 Task: Set "Default preset setting used" for "H.264/MPEG-4 Part 10/AVC encoder (x264 10-bit)" to slower.
Action: Mouse moved to (136, 16)
Screenshot: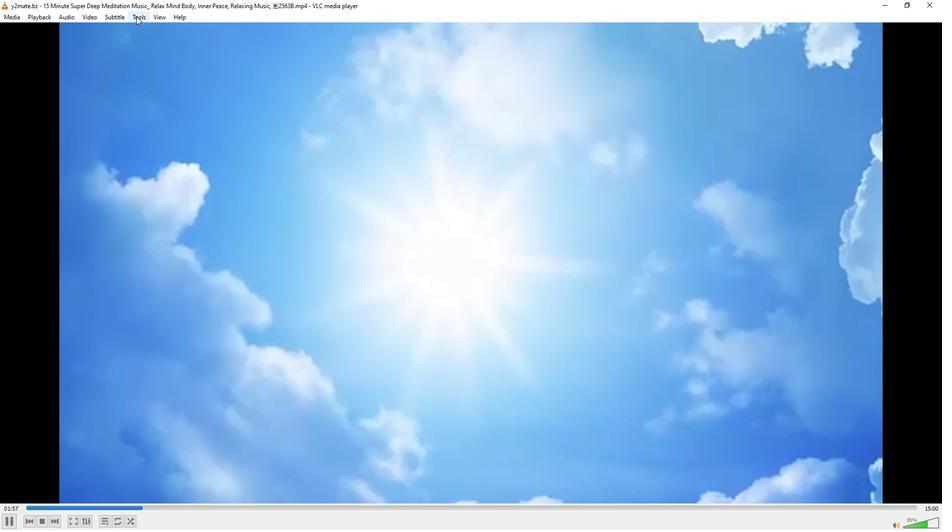
Action: Mouse pressed left at (136, 16)
Screenshot: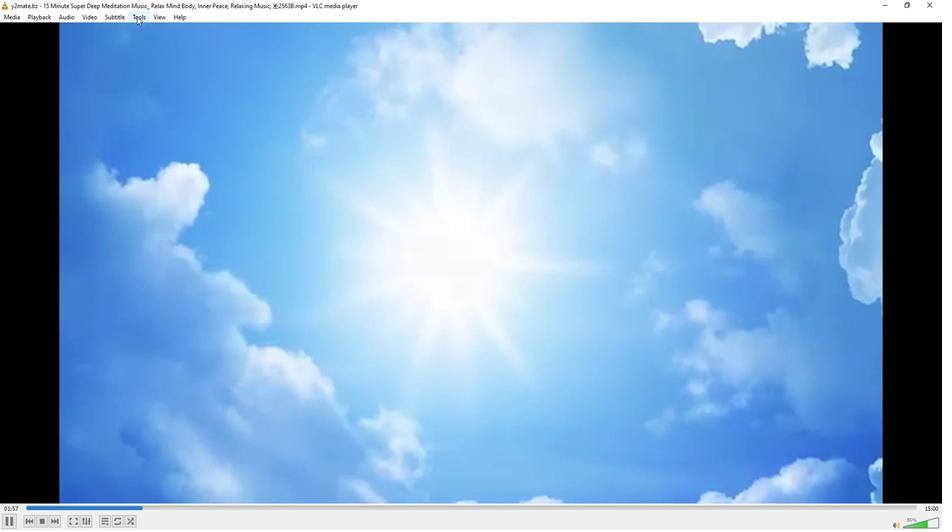 
Action: Mouse moved to (145, 134)
Screenshot: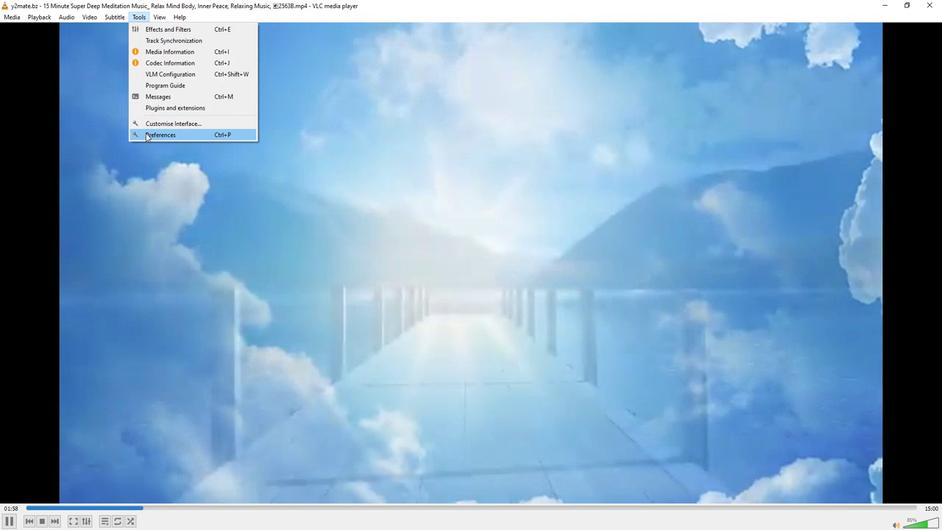 
Action: Mouse pressed left at (145, 134)
Screenshot: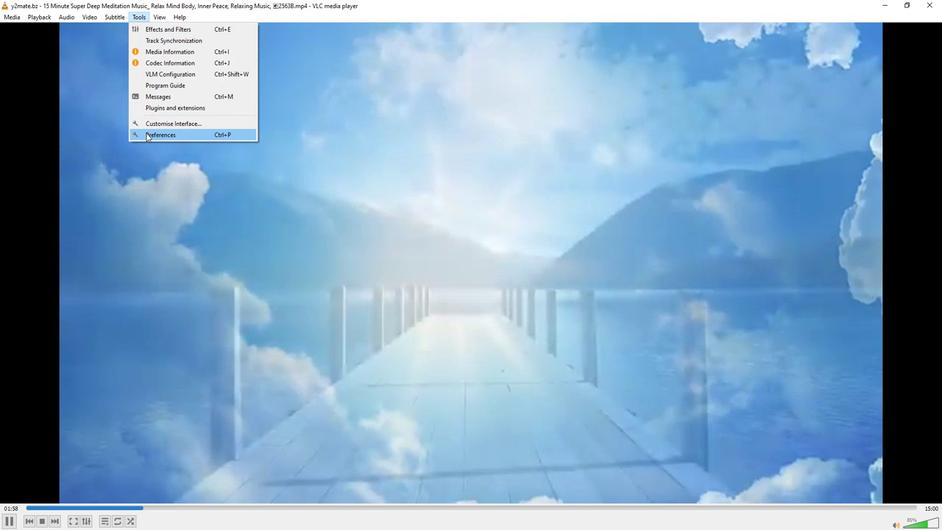 
Action: Mouse moved to (309, 430)
Screenshot: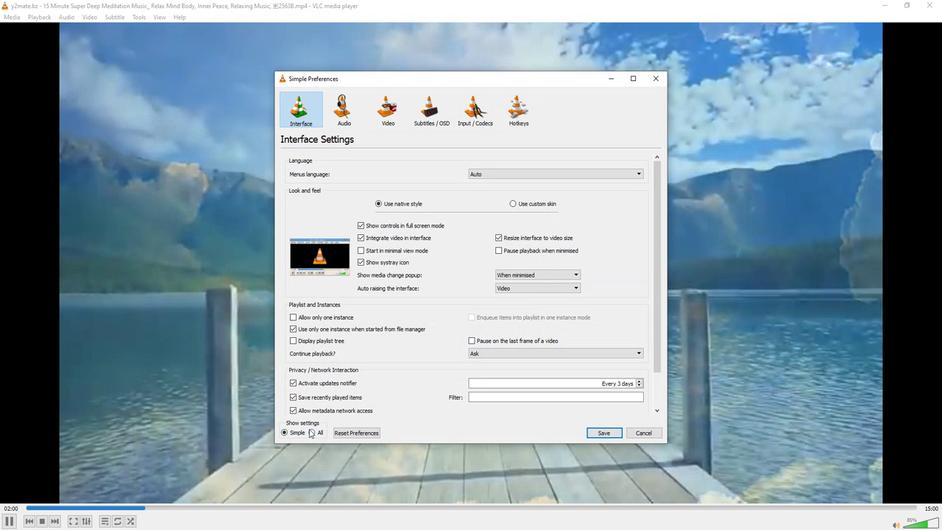
Action: Mouse pressed left at (309, 430)
Screenshot: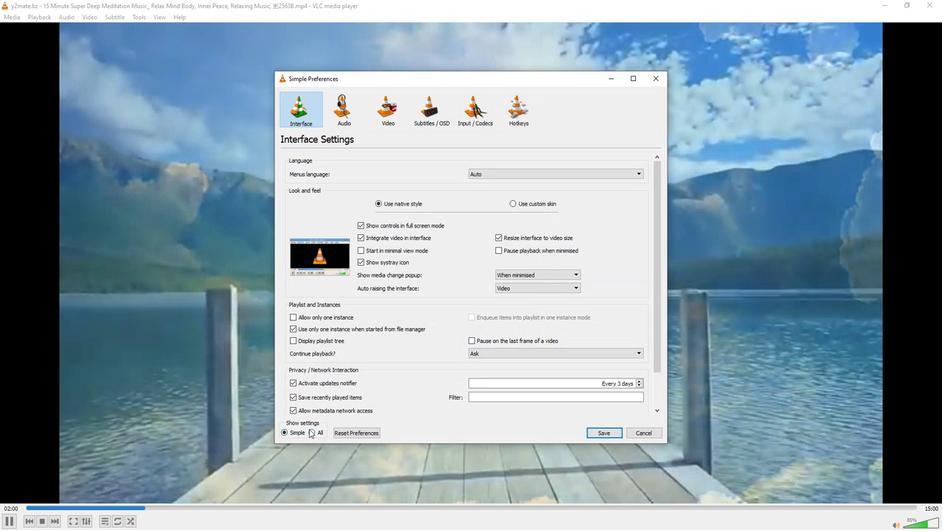 
Action: Mouse moved to (297, 335)
Screenshot: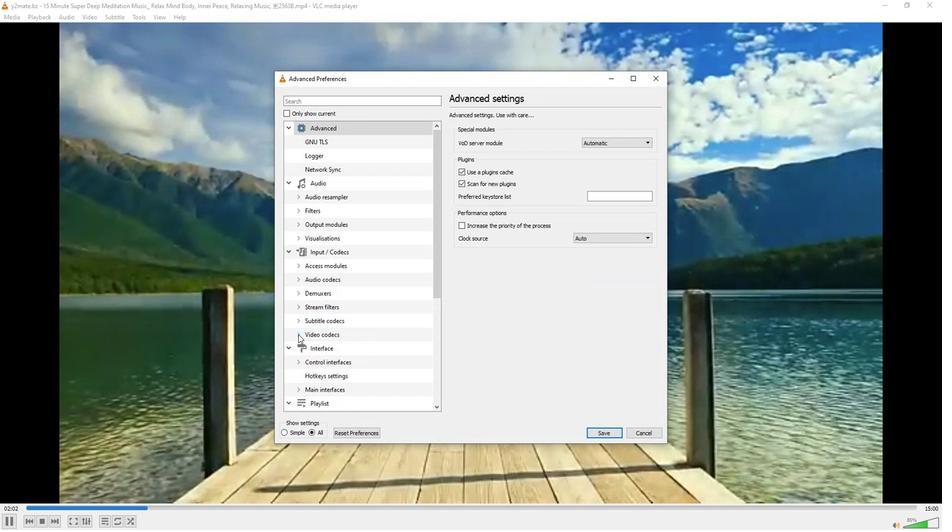
Action: Mouse pressed left at (297, 335)
Screenshot: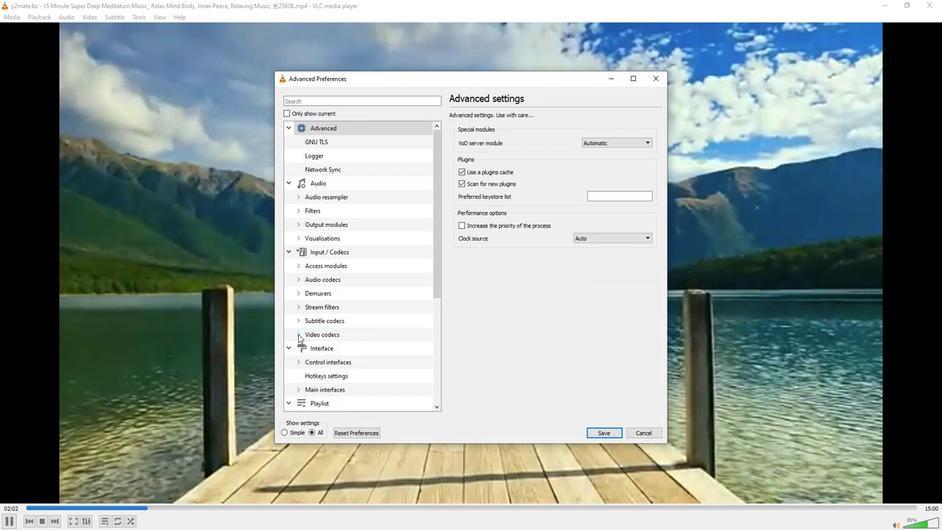 
Action: Mouse moved to (318, 358)
Screenshot: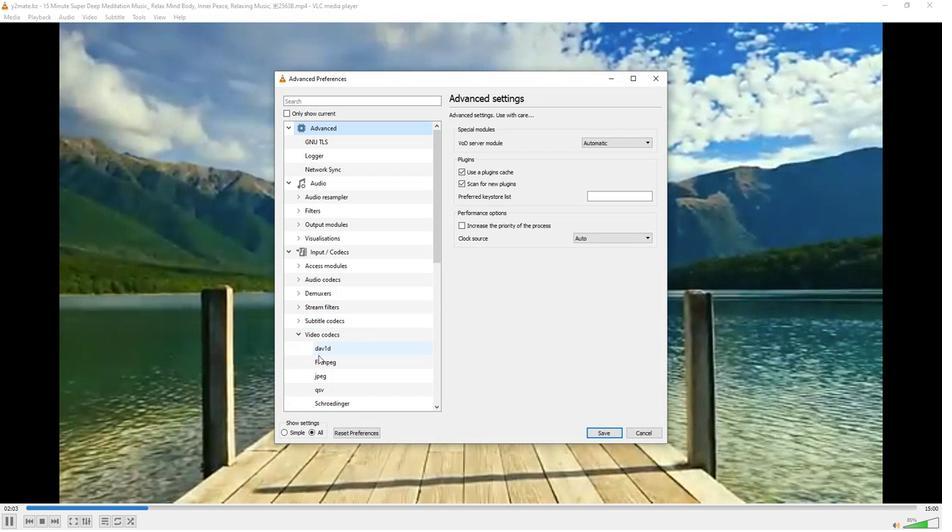 
Action: Mouse scrolled (318, 358) with delta (0, 0)
Screenshot: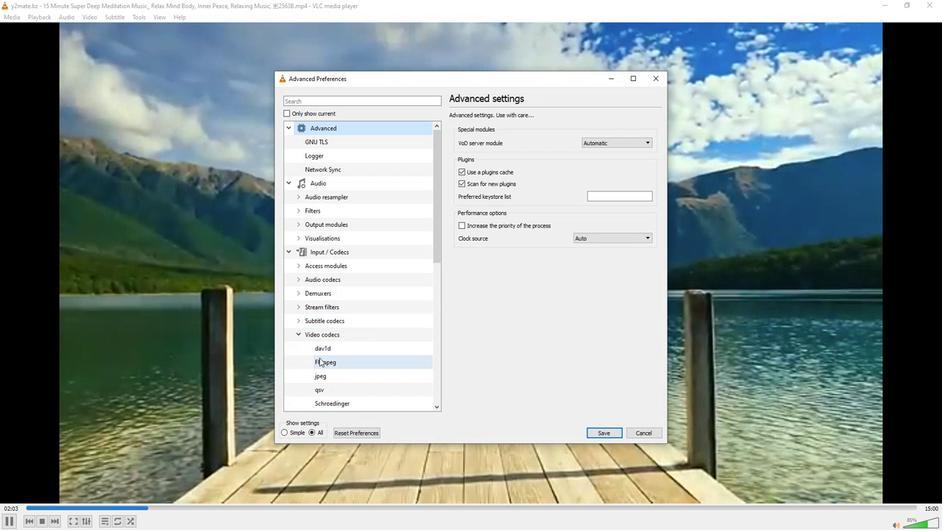 
Action: Mouse moved to (319, 360)
Screenshot: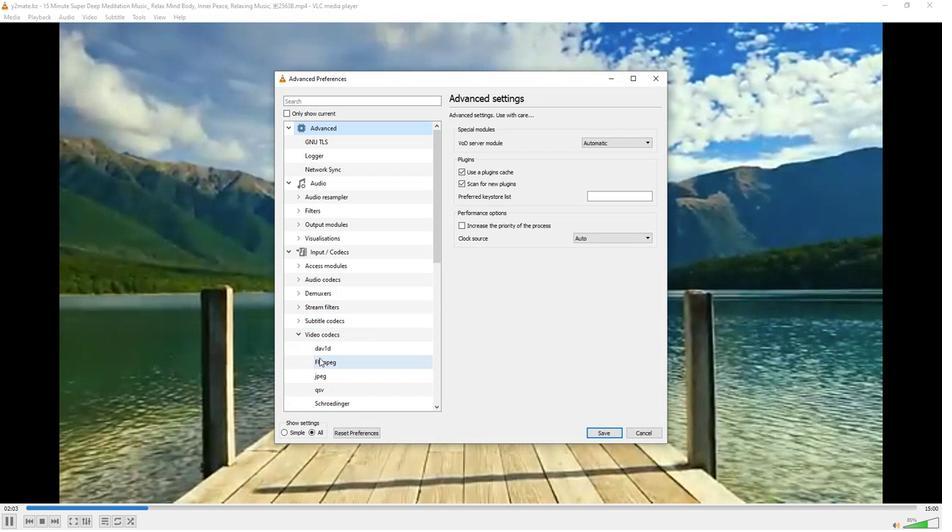 
Action: Mouse scrolled (319, 360) with delta (0, 0)
Screenshot: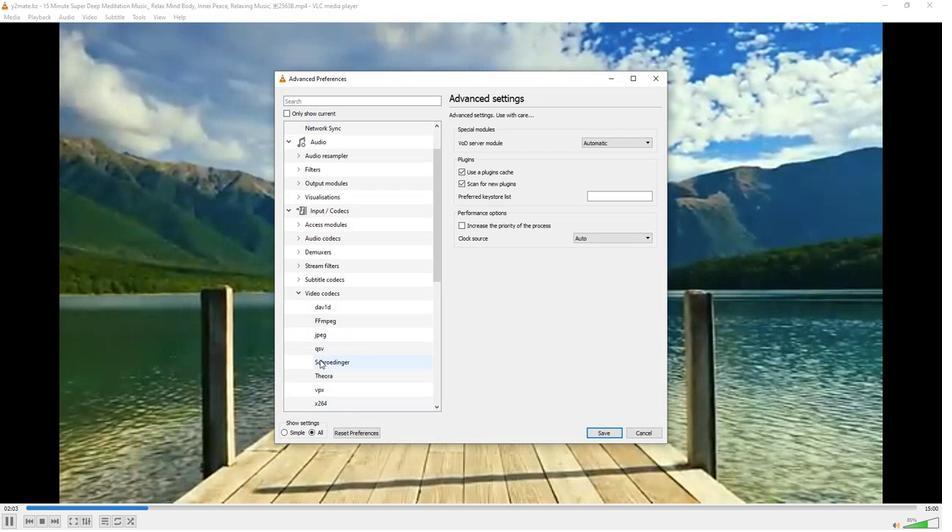
Action: Mouse scrolled (319, 360) with delta (0, 0)
Screenshot: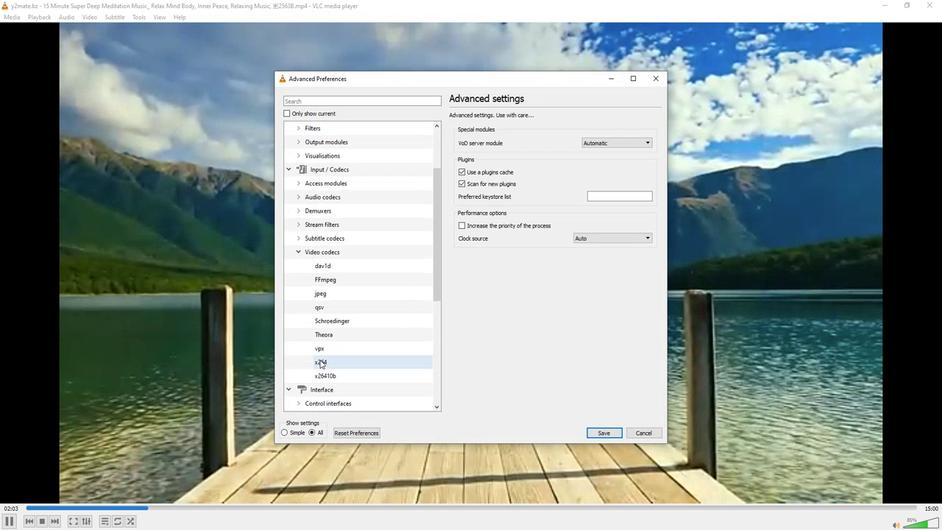 
Action: Mouse moved to (318, 334)
Screenshot: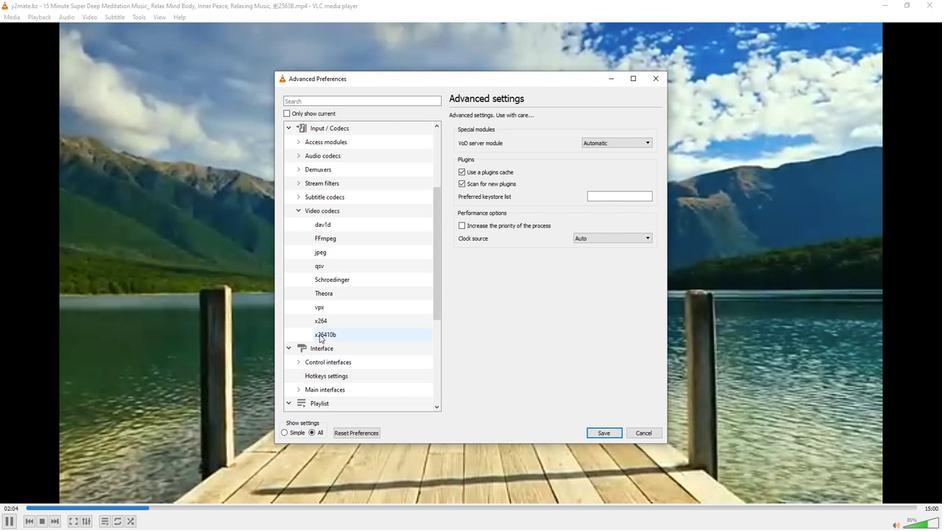 
Action: Mouse pressed left at (318, 334)
Screenshot: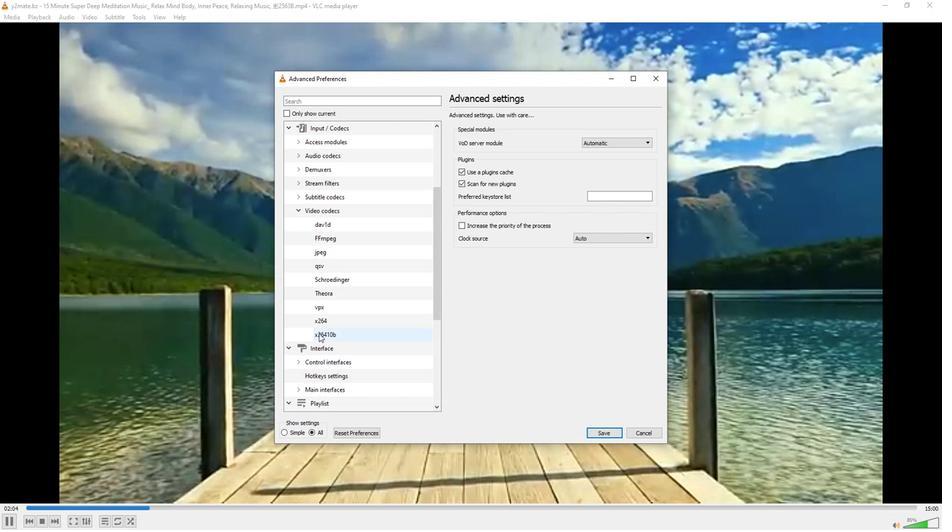 
Action: Mouse moved to (515, 327)
Screenshot: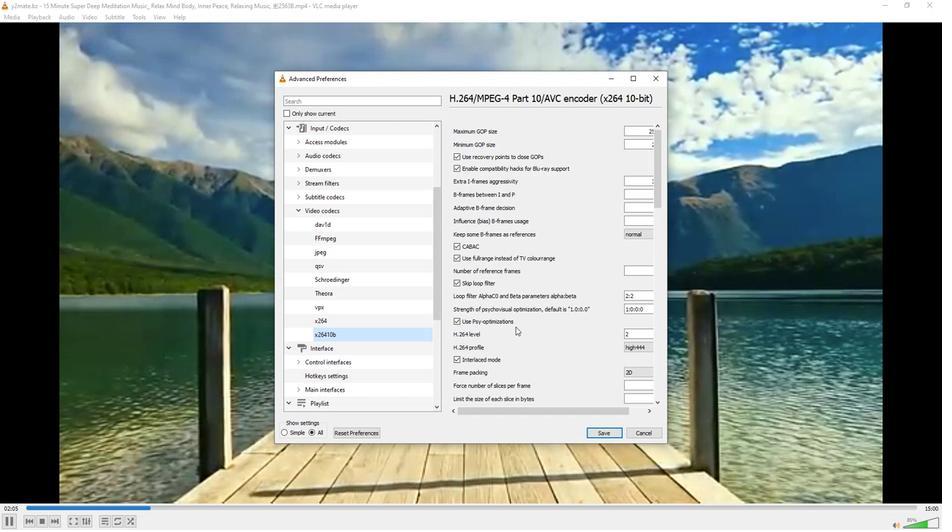 
Action: Mouse scrolled (515, 327) with delta (0, 0)
Screenshot: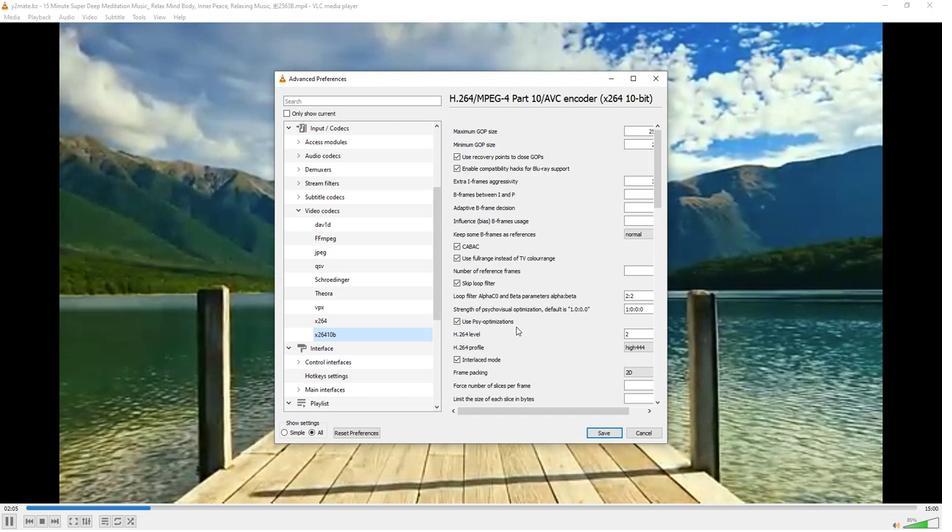 
Action: Mouse scrolled (515, 327) with delta (0, 0)
Screenshot: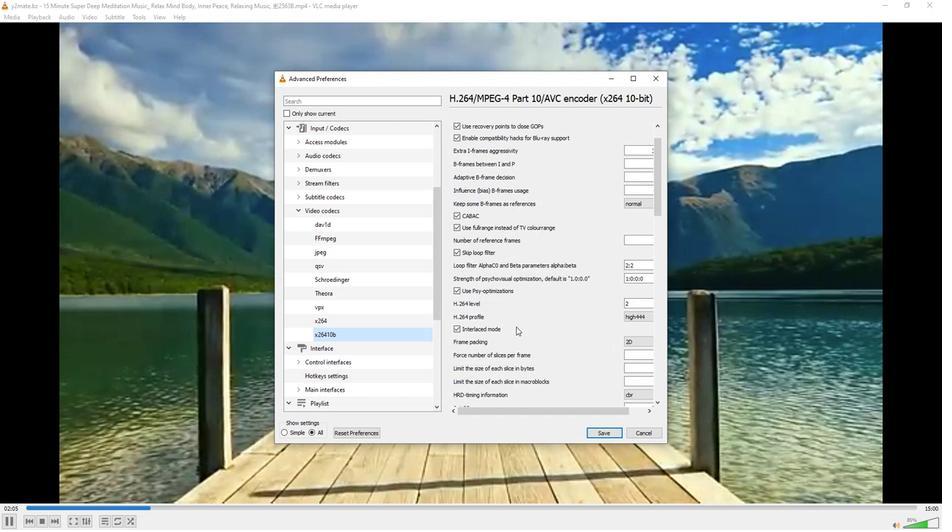 
Action: Mouse scrolled (515, 327) with delta (0, 0)
Screenshot: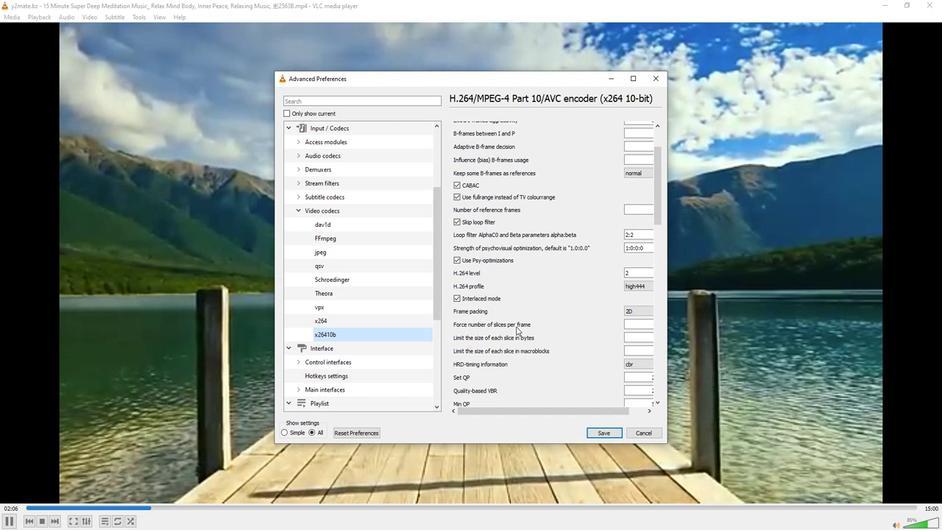 
Action: Mouse scrolled (515, 327) with delta (0, 0)
Screenshot: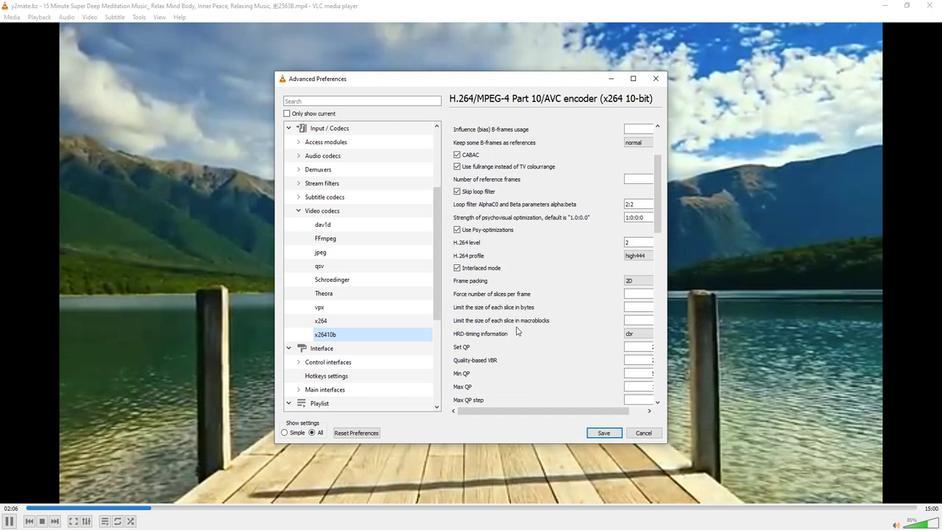 
Action: Mouse scrolled (515, 327) with delta (0, 0)
Screenshot: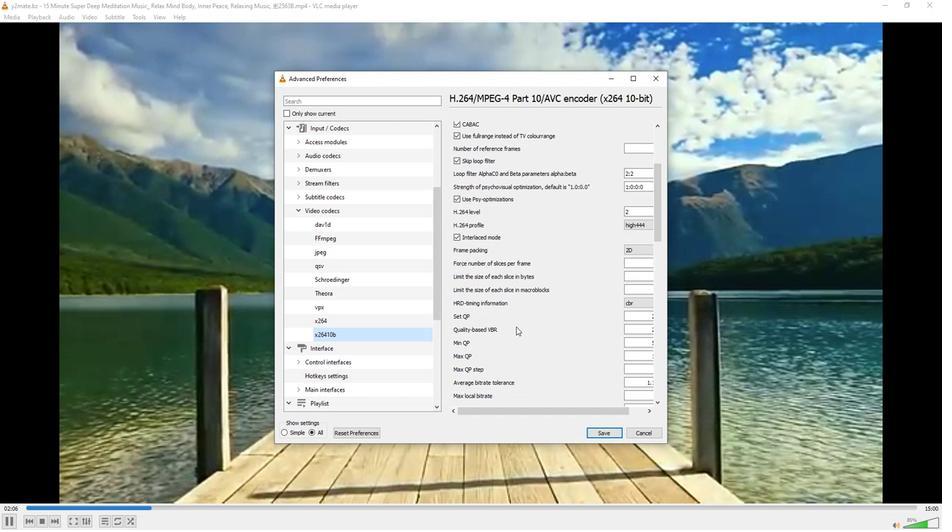 
Action: Mouse scrolled (515, 327) with delta (0, 0)
Screenshot: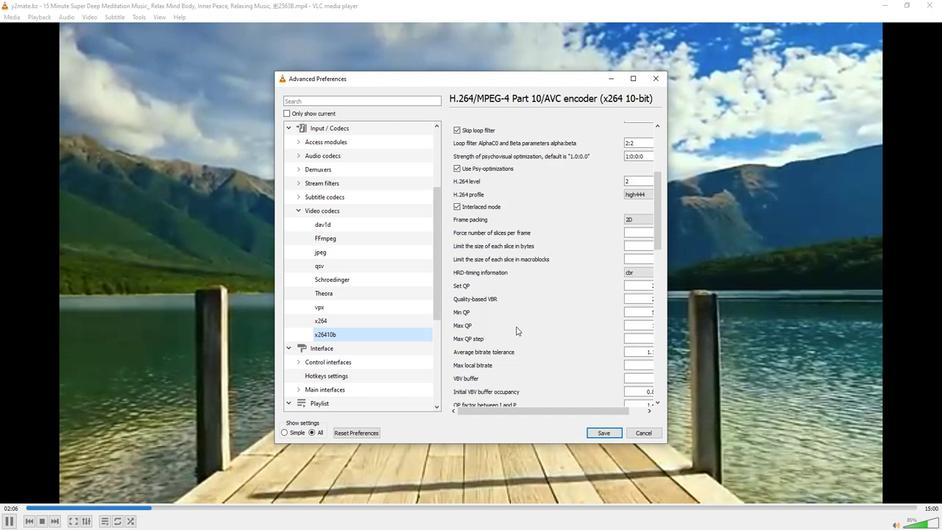 
Action: Mouse scrolled (515, 327) with delta (0, 0)
Screenshot: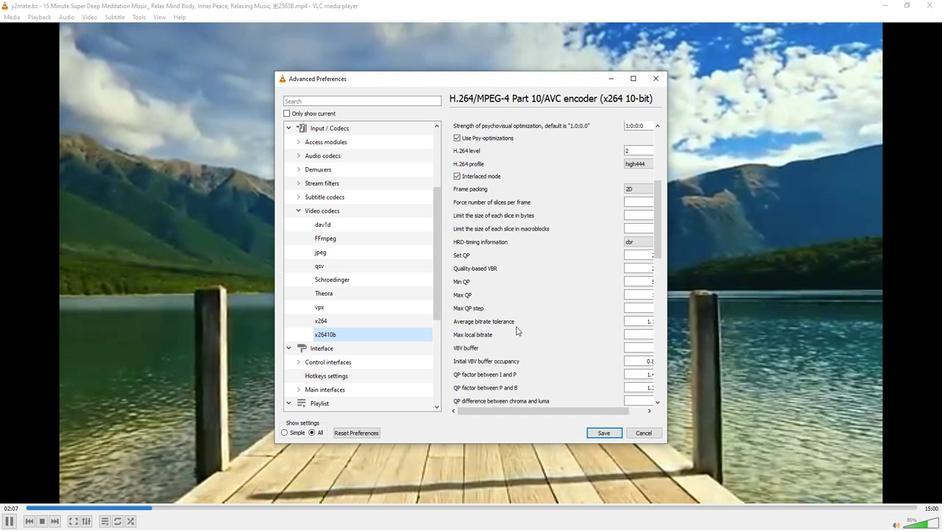 
Action: Mouse scrolled (515, 327) with delta (0, 0)
Screenshot: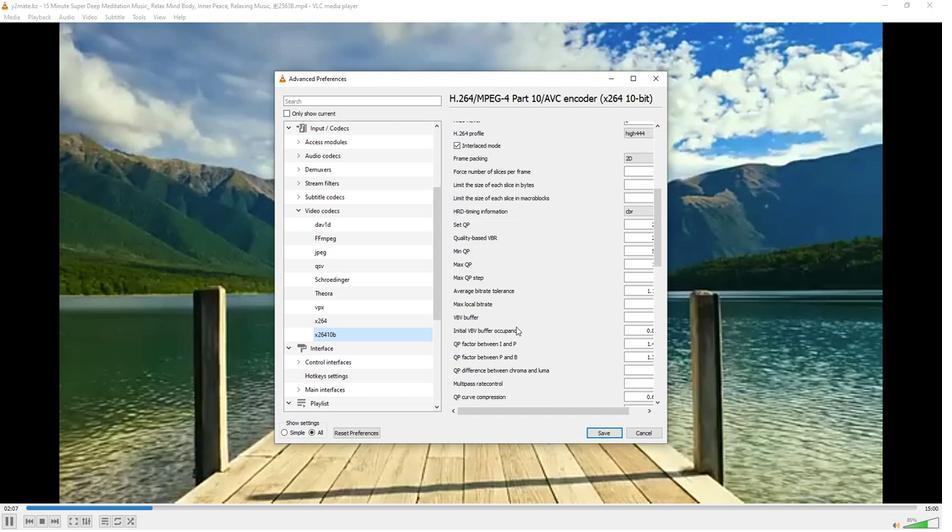 
Action: Mouse scrolled (515, 327) with delta (0, 0)
Screenshot: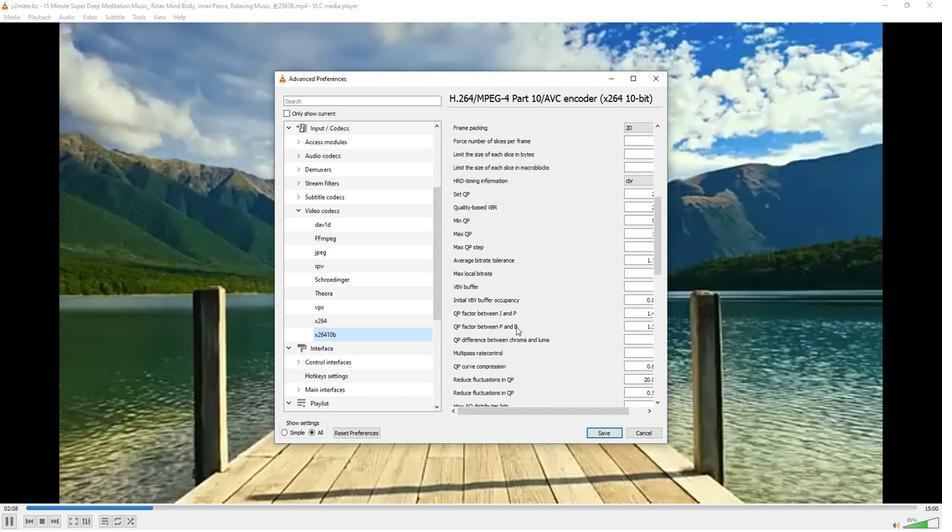 
Action: Mouse scrolled (515, 327) with delta (0, 0)
Screenshot: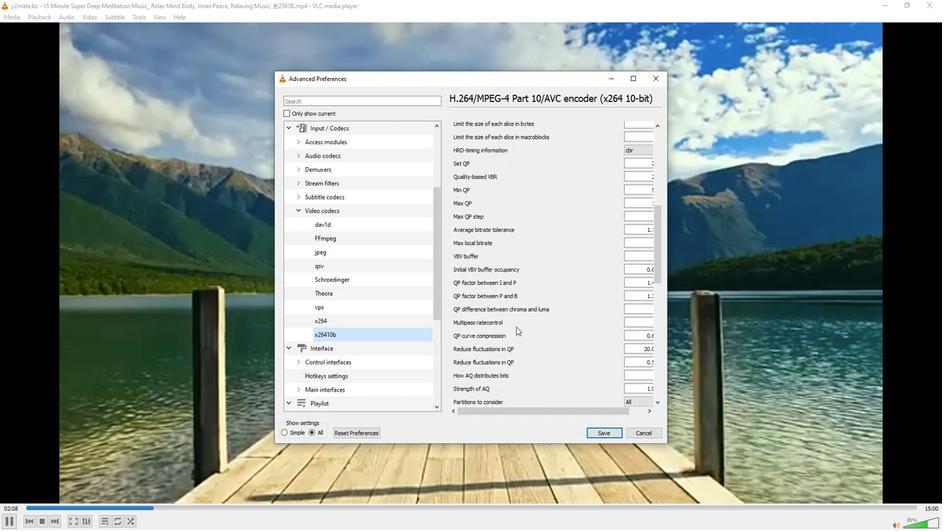 
Action: Mouse scrolled (515, 327) with delta (0, 0)
Screenshot: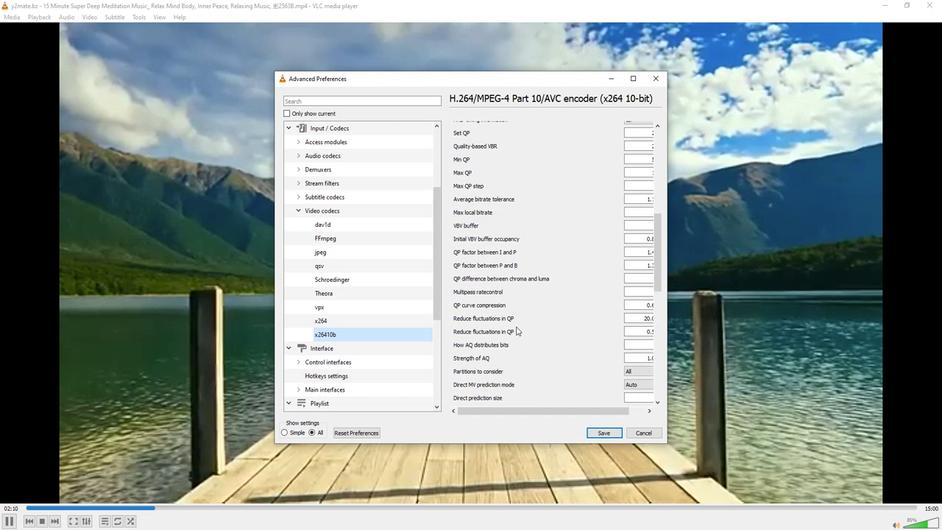 
Action: Mouse scrolled (515, 327) with delta (0, 0)
Screenshot: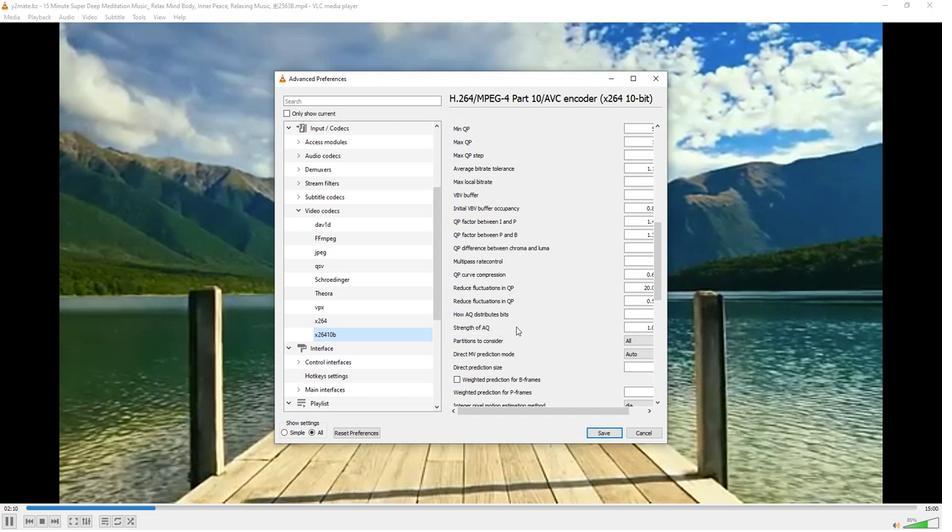 
Action: Mouse scrolled (515, 327) with delta (0, 0)
Screenshot: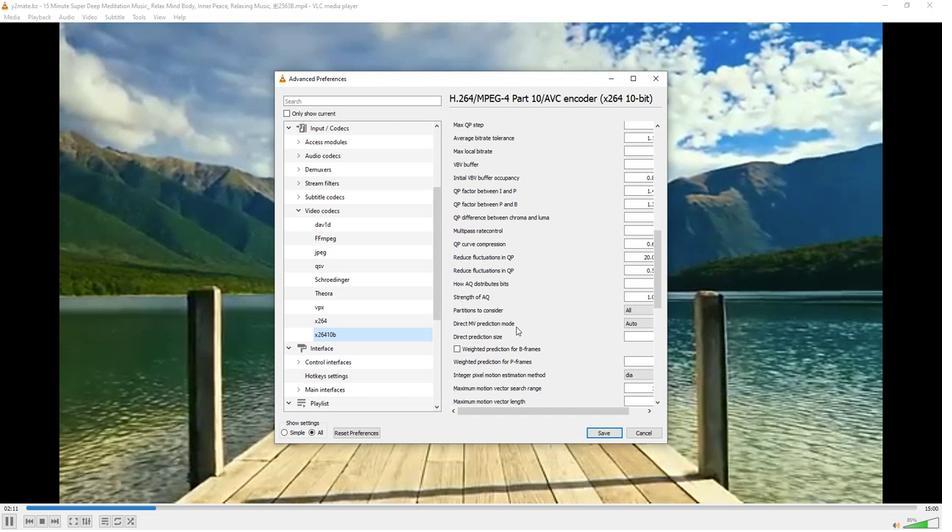
Action: Mouse scrolled (515, 327) with delta (0, 0)
Screenshot: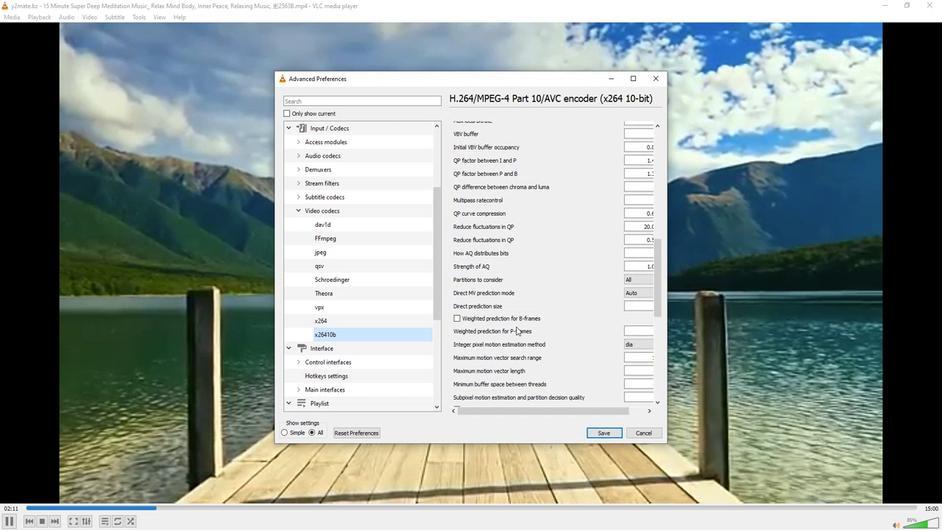 
Action: Mouse scrolled (515, 327) with delta (0, 0)
Screenshot: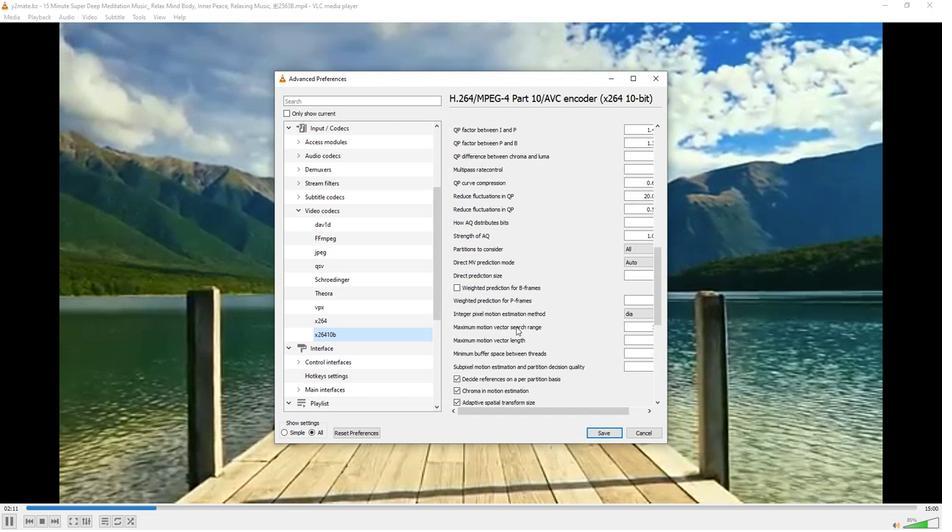 
Action: Mouse scrolled (515, 327) with delta (0, 0)
Screenshot: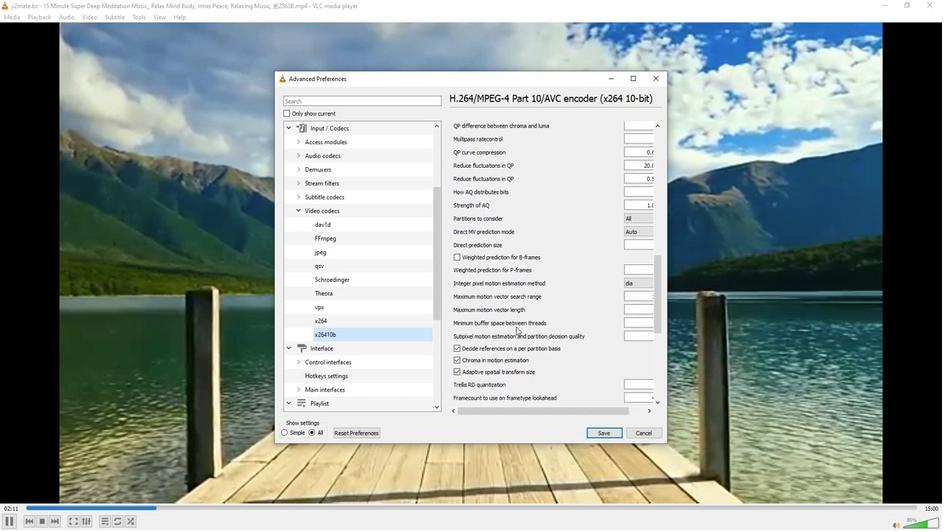 
Action: Mouse scrolled (515, 327) with delta (0, 0)
Screenshot: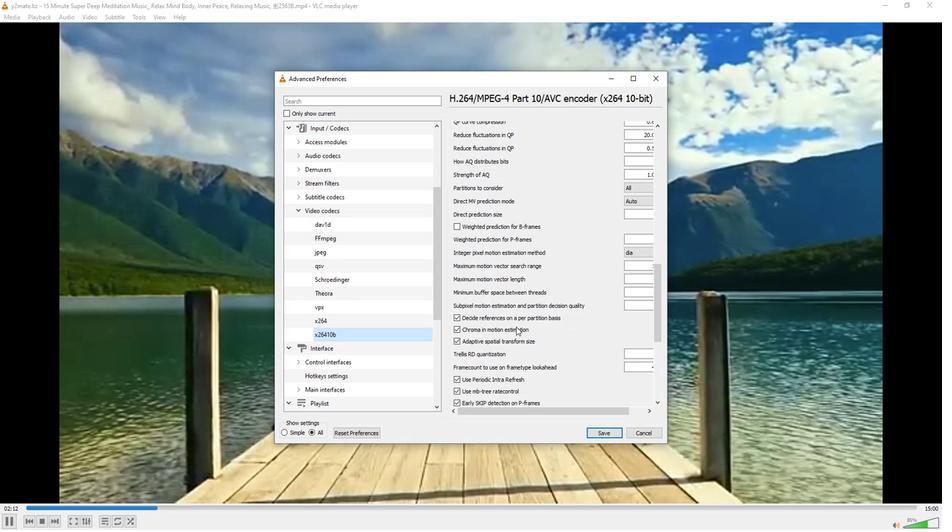 
Action: Mouse scrolled (515, 327) with delta (0, 0)
Screenshot: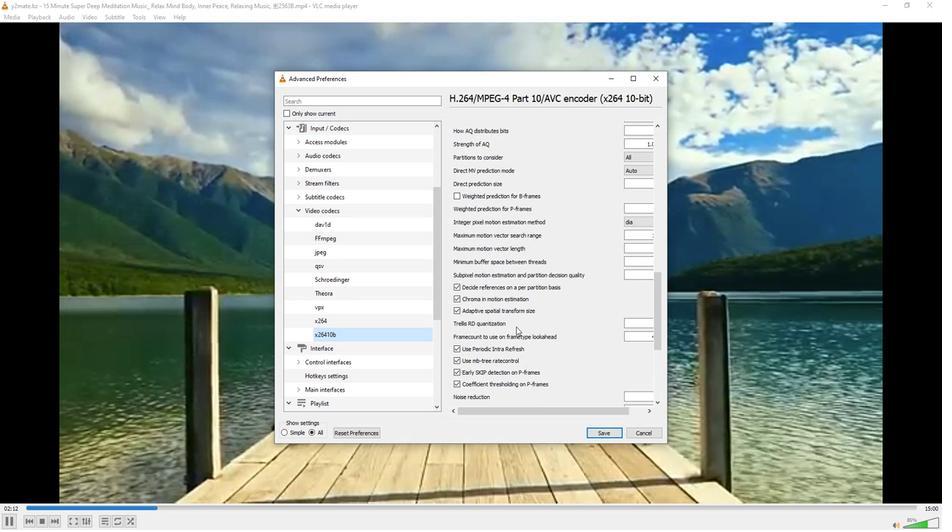 
Action: Mouse scrolled (515, 327) with delta (0, 0)
Screenshot: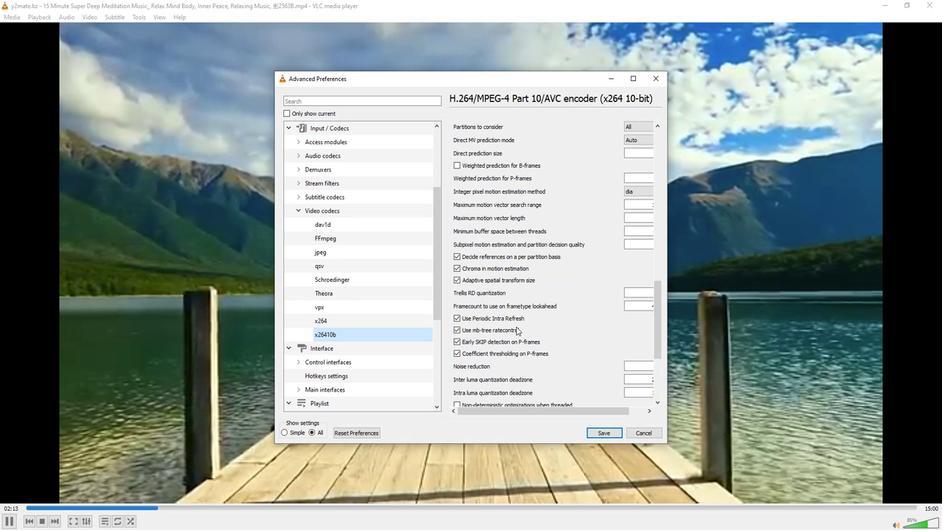 
Action: Mouse scrolled (515, 327) with delta (0, 0)
Screenshot: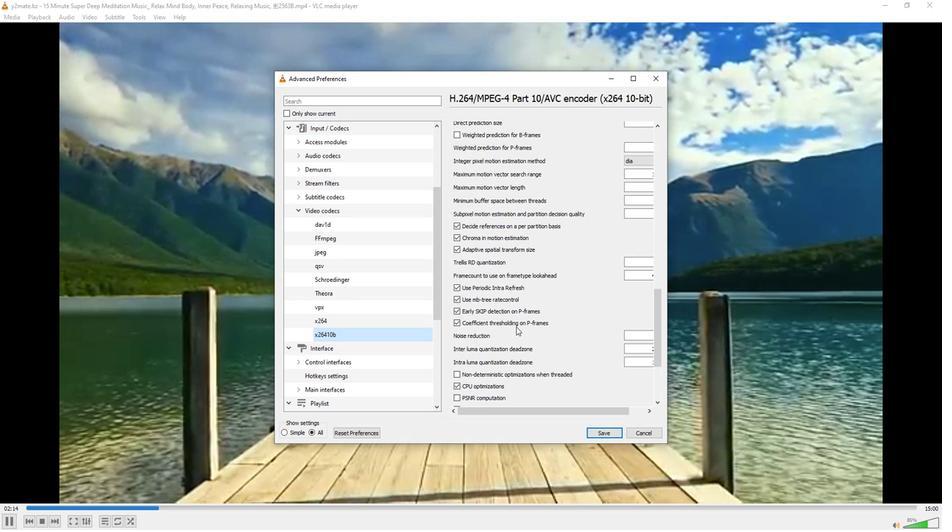 
Action: Mouse scrolled (515, 327) with delta (0, 0)
Screenshot: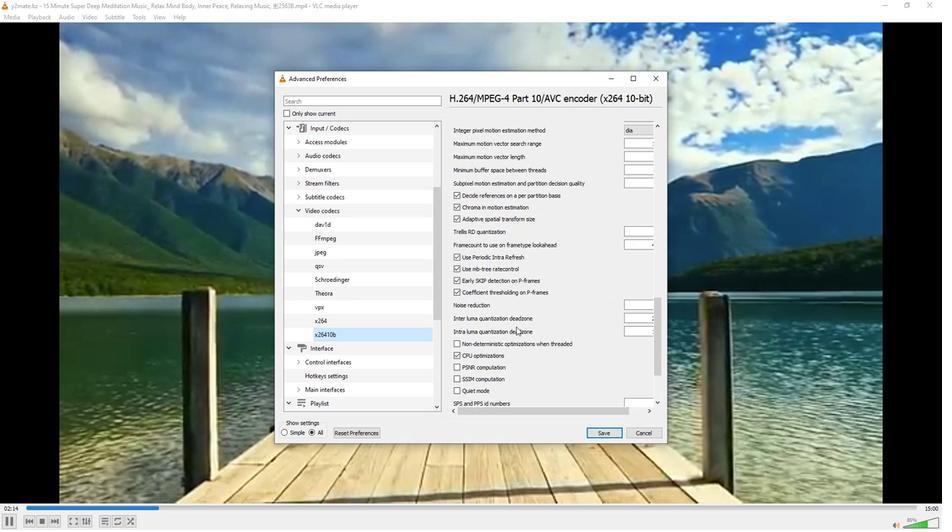 
Action: Mouse scrolled (515, 327) with delta (0, 0)
Screenshot: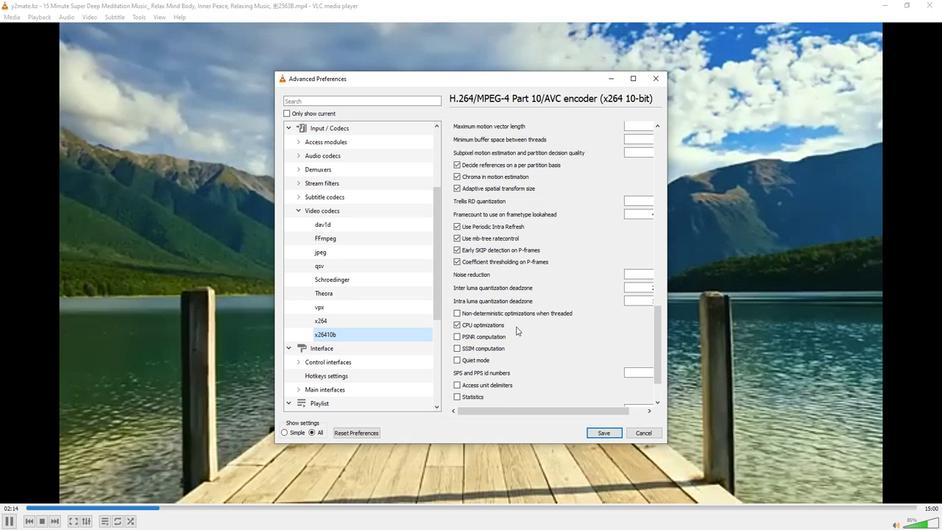 
Action: Mouse scrolled (515, 327) with delta (0, 0)
Screenshot: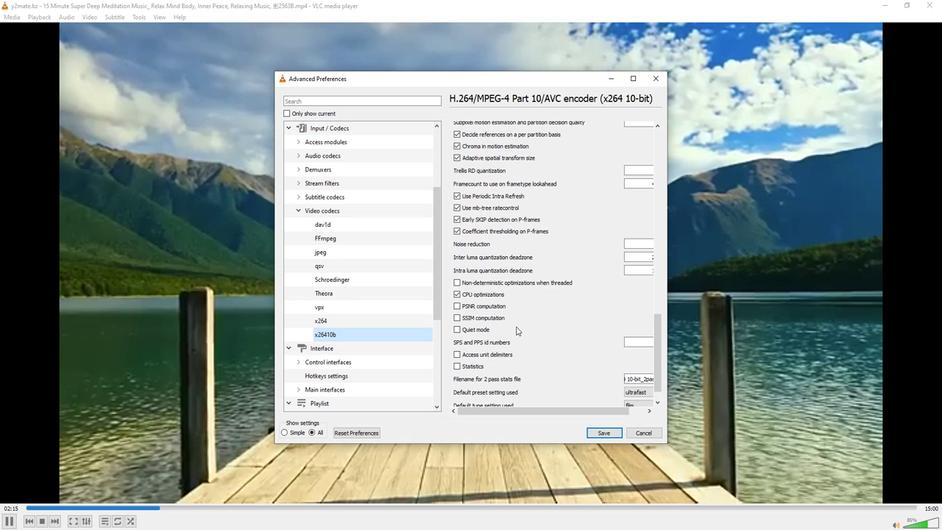 
Action: Mouse moved to (631, 369)
Screenshot: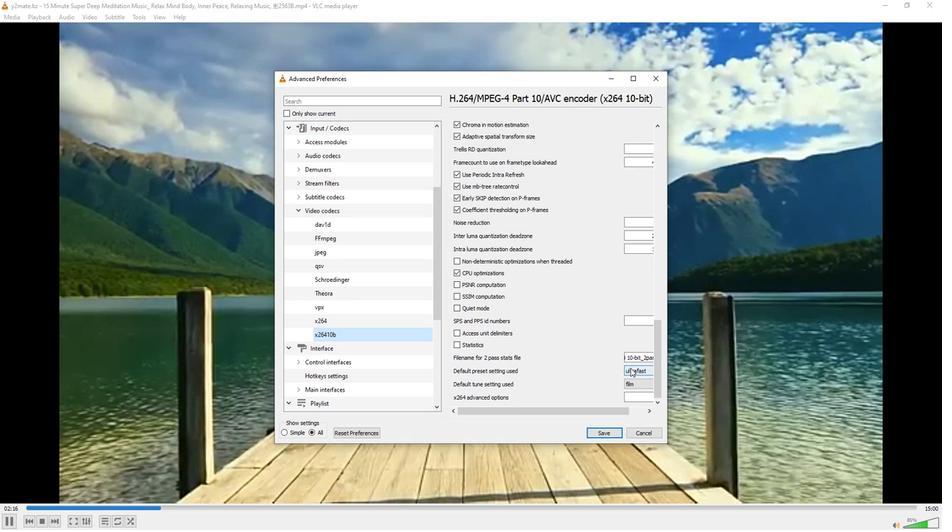 
Action: Mouse pressed left at (631, 369)
Screenshot: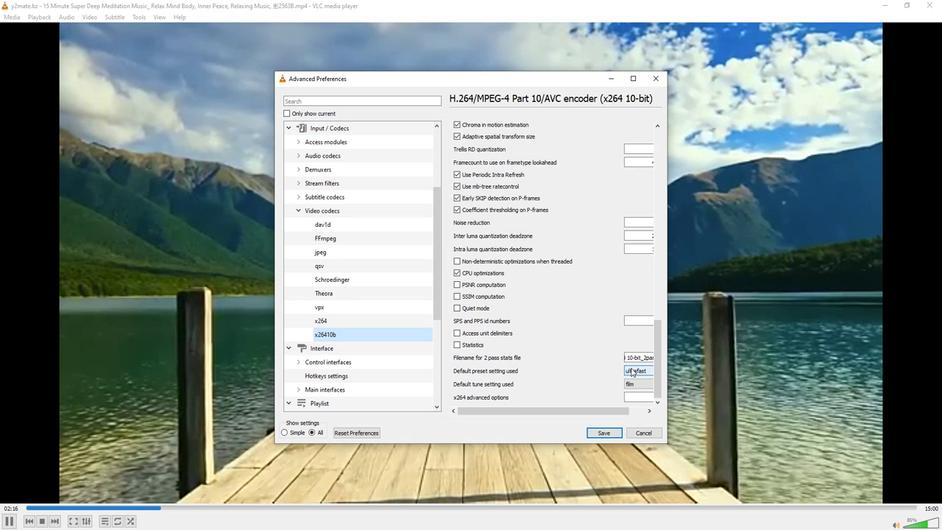 
Action: Mouse moved to (635, 425)
Screenshot: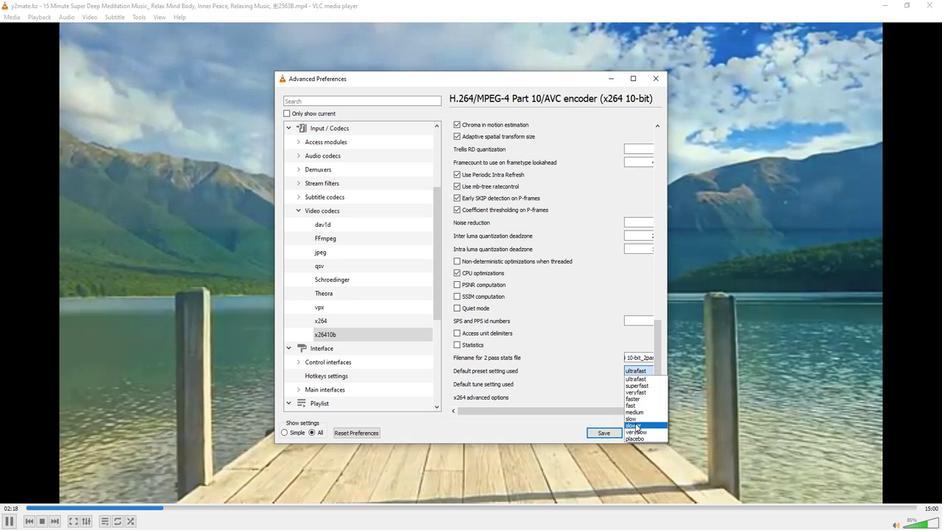 
Action: Mouse pressed left at (635, 425)
Screenshot: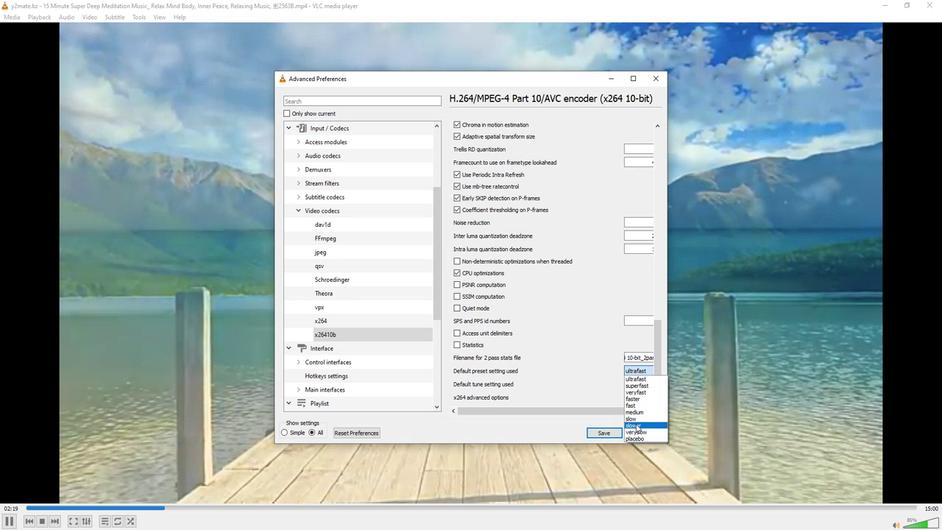 
Action: Mouse moved to (636, 417)
Screenshot: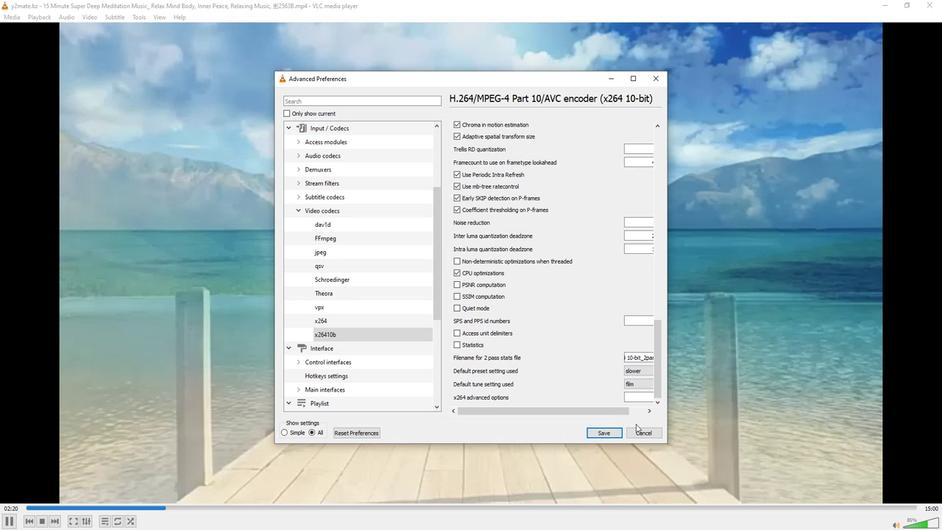 
